 Task: Sort the products in the category "Pink Wine" by price (lowest first).
Action: Mouse moved to (873, 299)
Screenshot: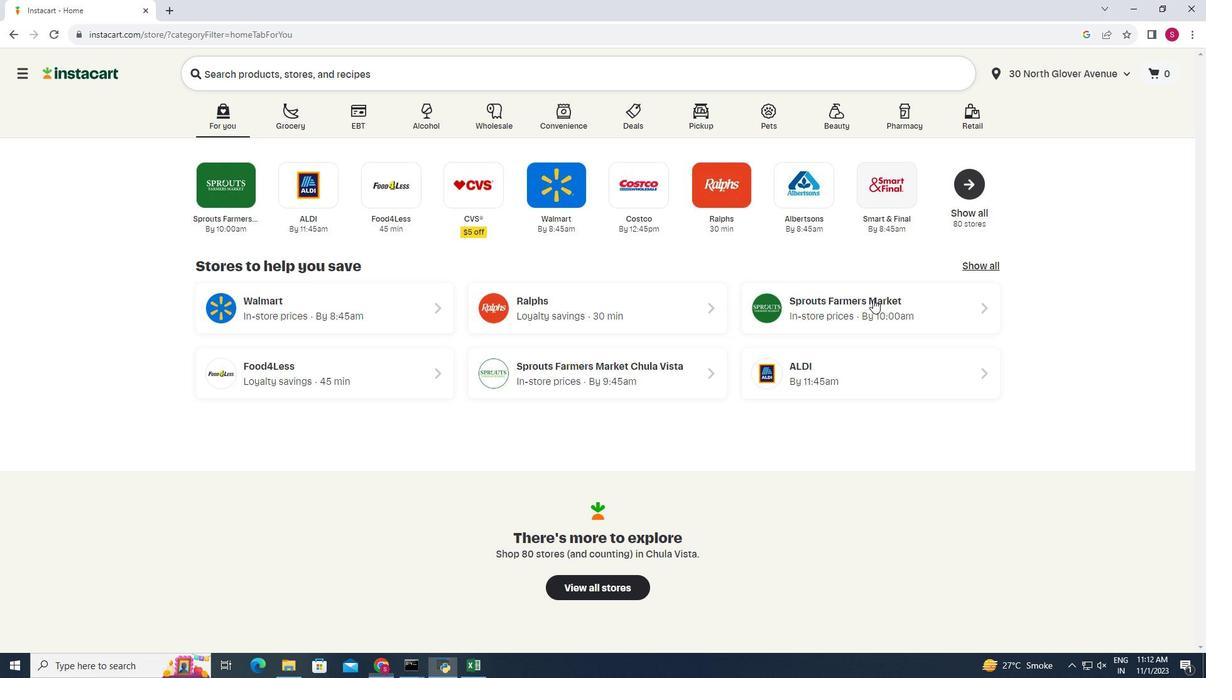 
Action: Mouse pressed left at (873, 299)
Screenshot: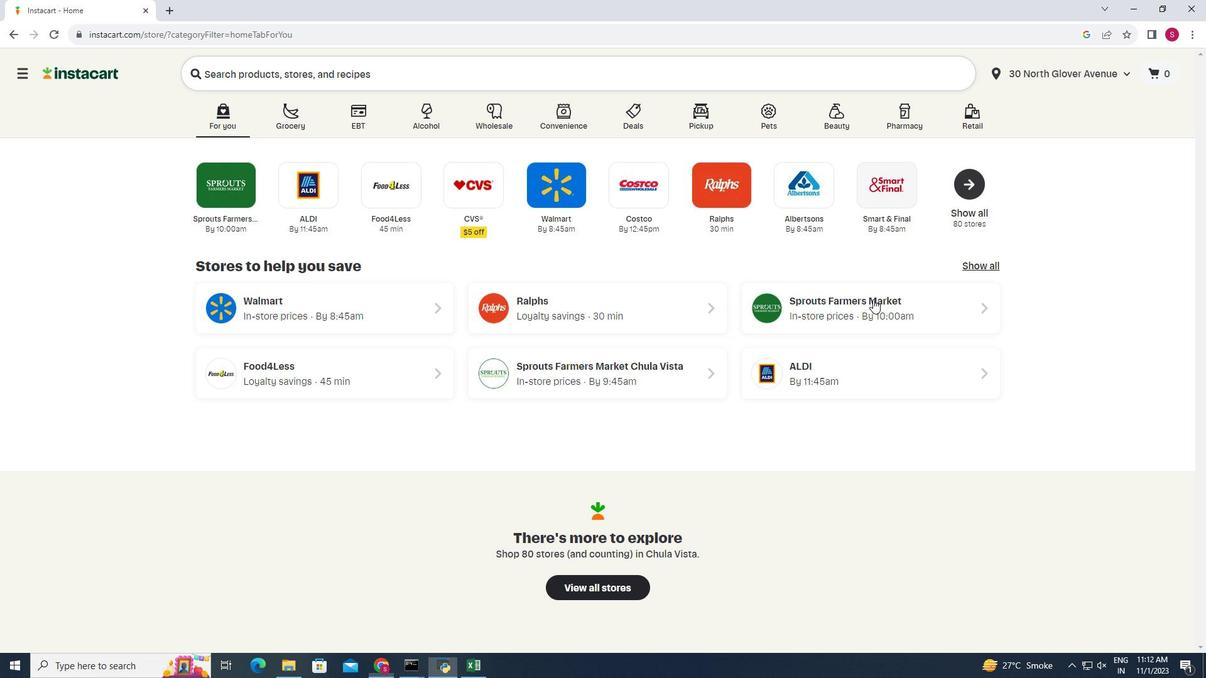 
Action: Mouse moved to (55, 603)
Screenshot: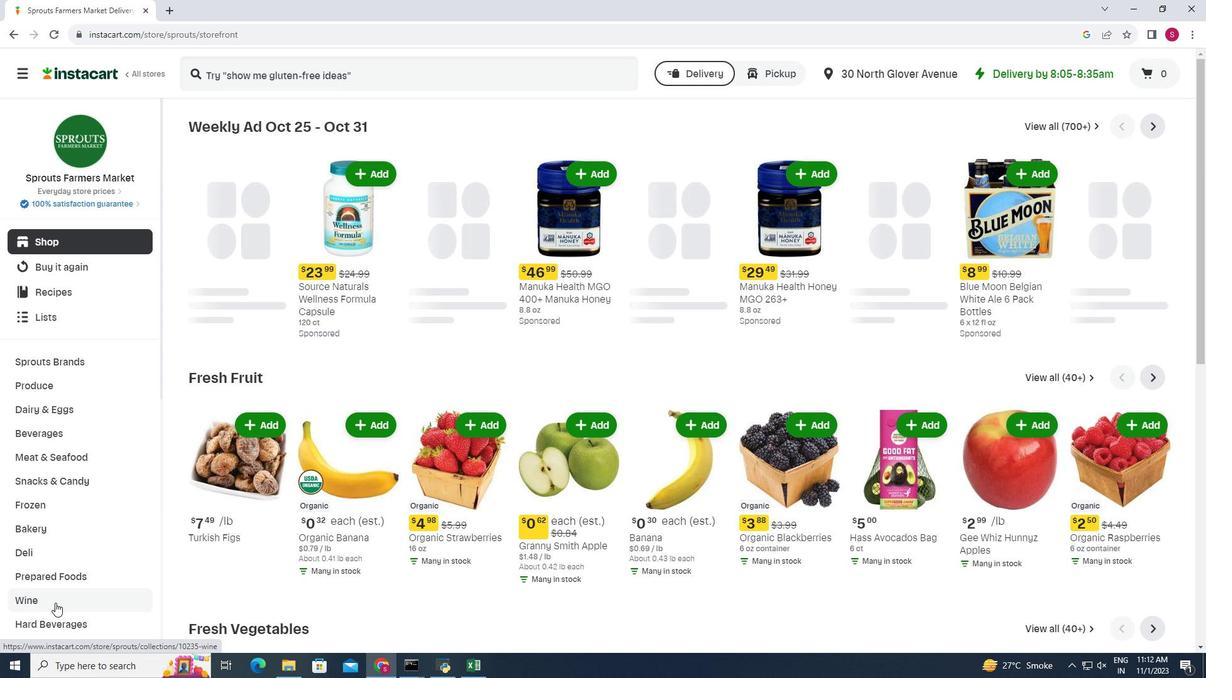 
Action: Mouse pressed left at (55, 603)
Screenshot: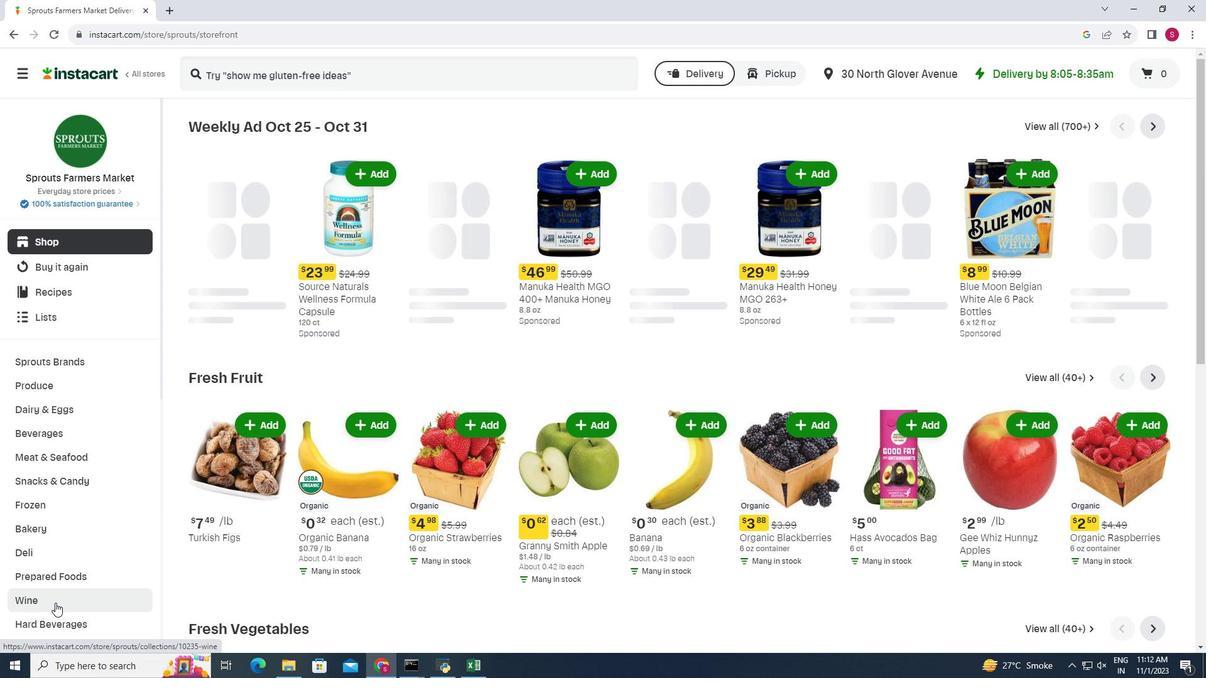 
Action: Mouse moved to (552, 154)
Screenshot: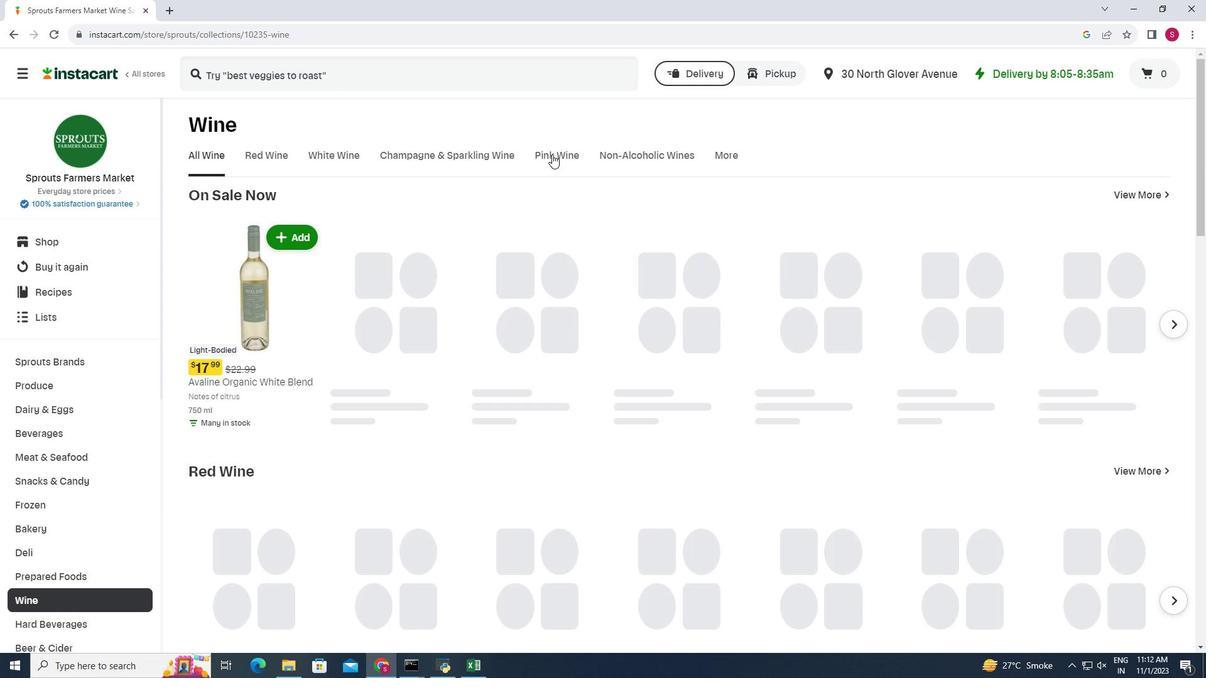 
Action: Mouse pressed left at (552, 154)
Screenshot: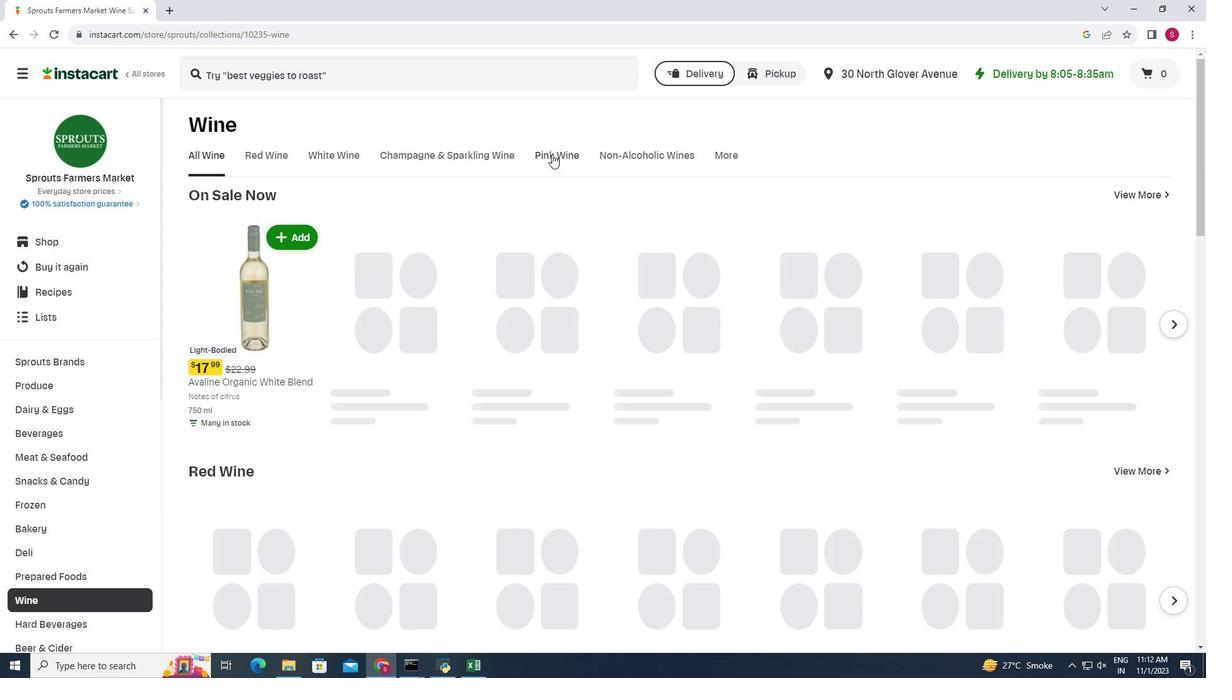 
Action: Mouse moved to (1161, 195)
Screenshot: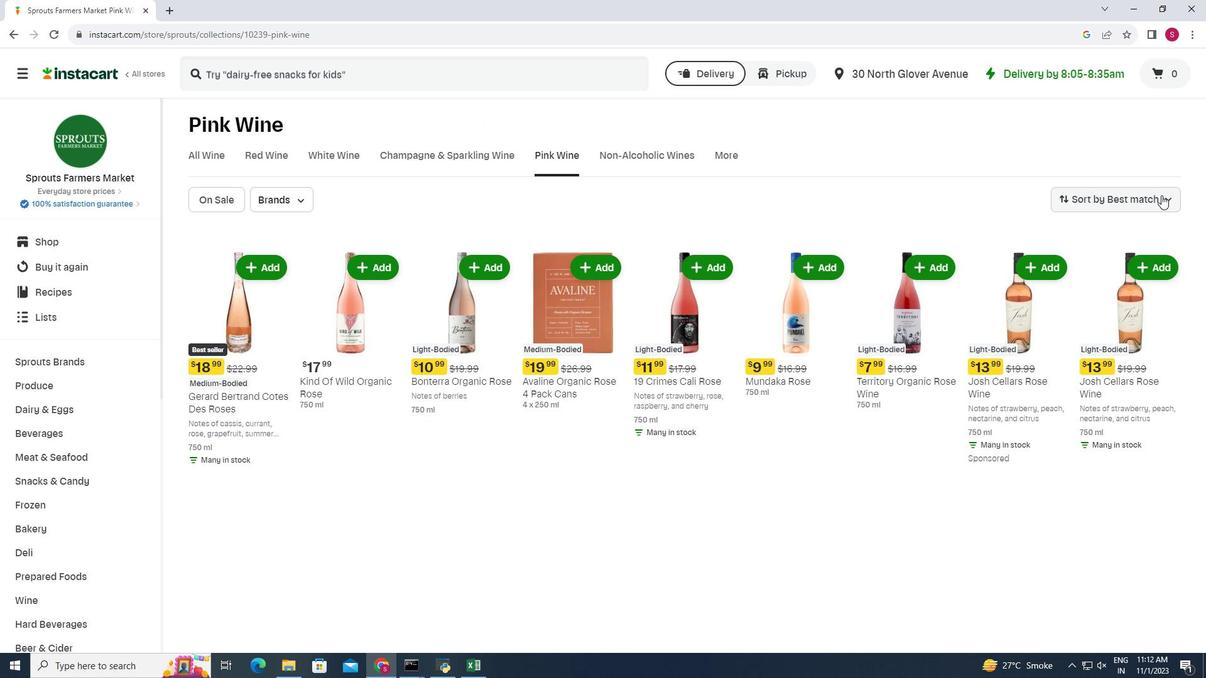 
Action: Mouse pressed left at (1161, 195)
Screenshot: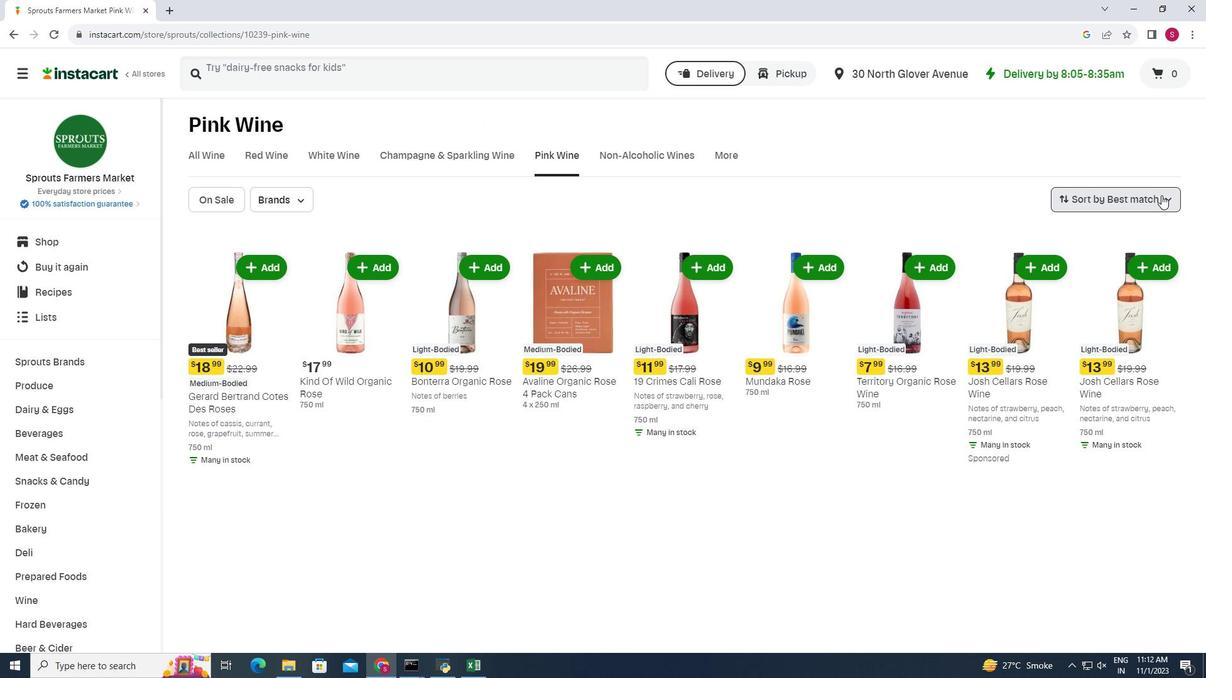 
Action: Mouse moved to (1141, 253)
Screenshot: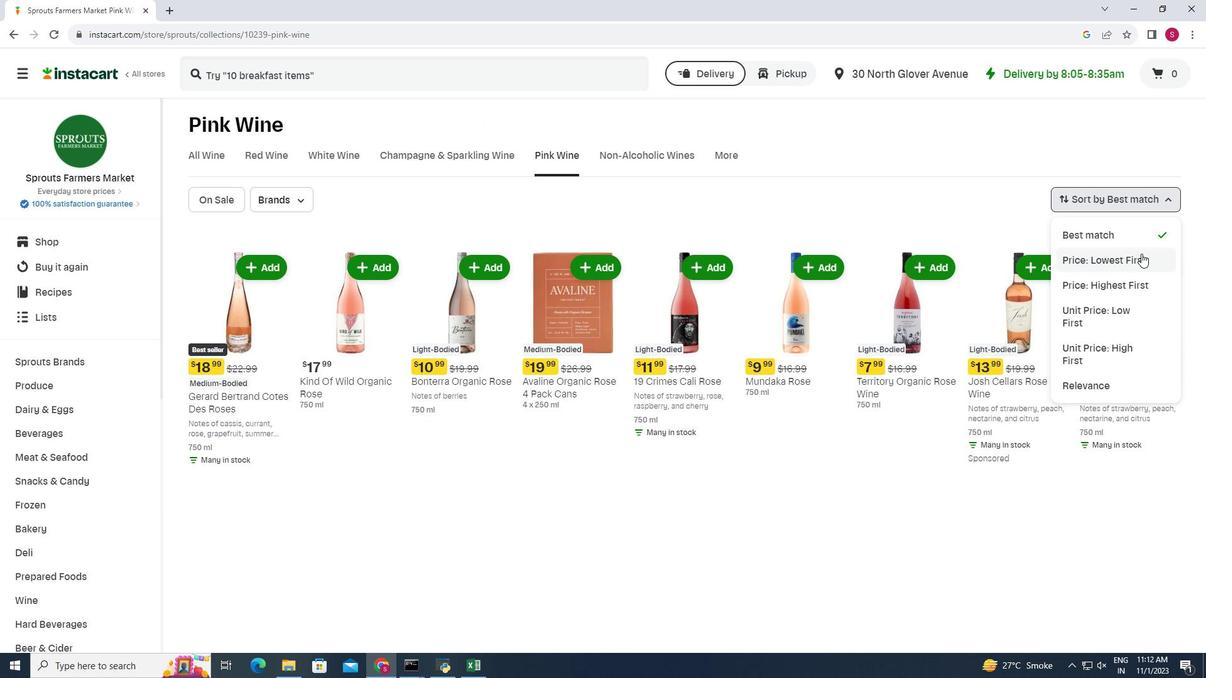 
Action: Mouse pressed left at (1141, 253)
Screenshot: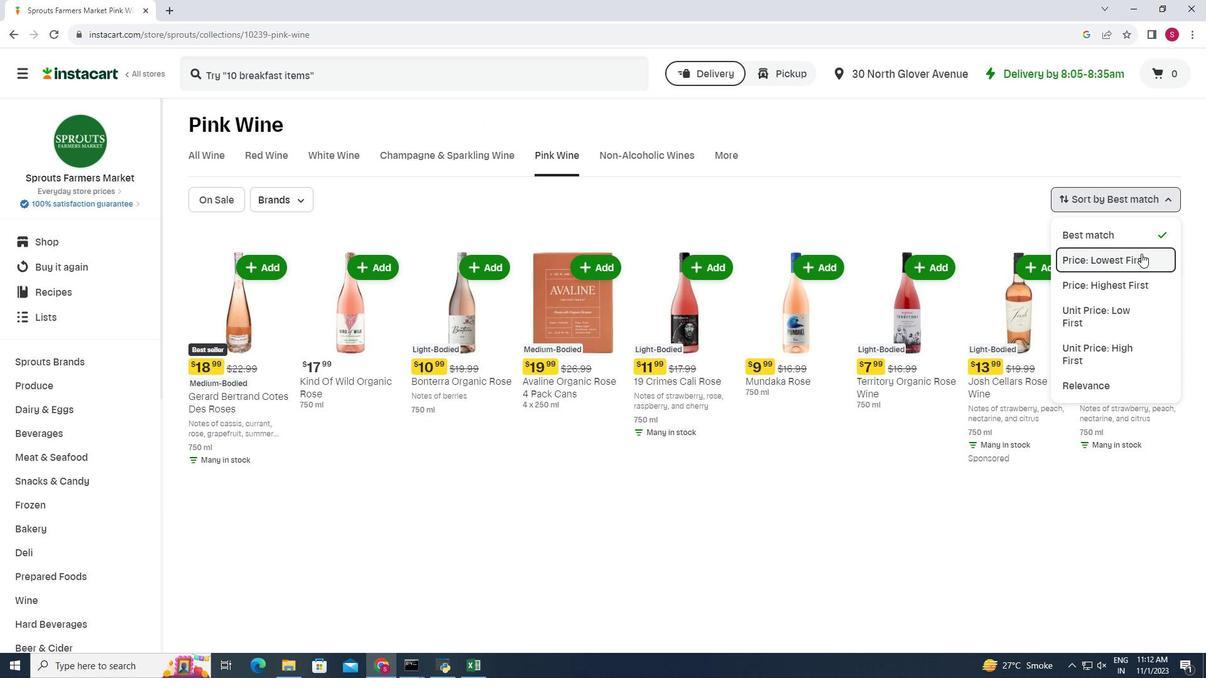 
Action: Mouse moved to (748, 219)
Screenshot: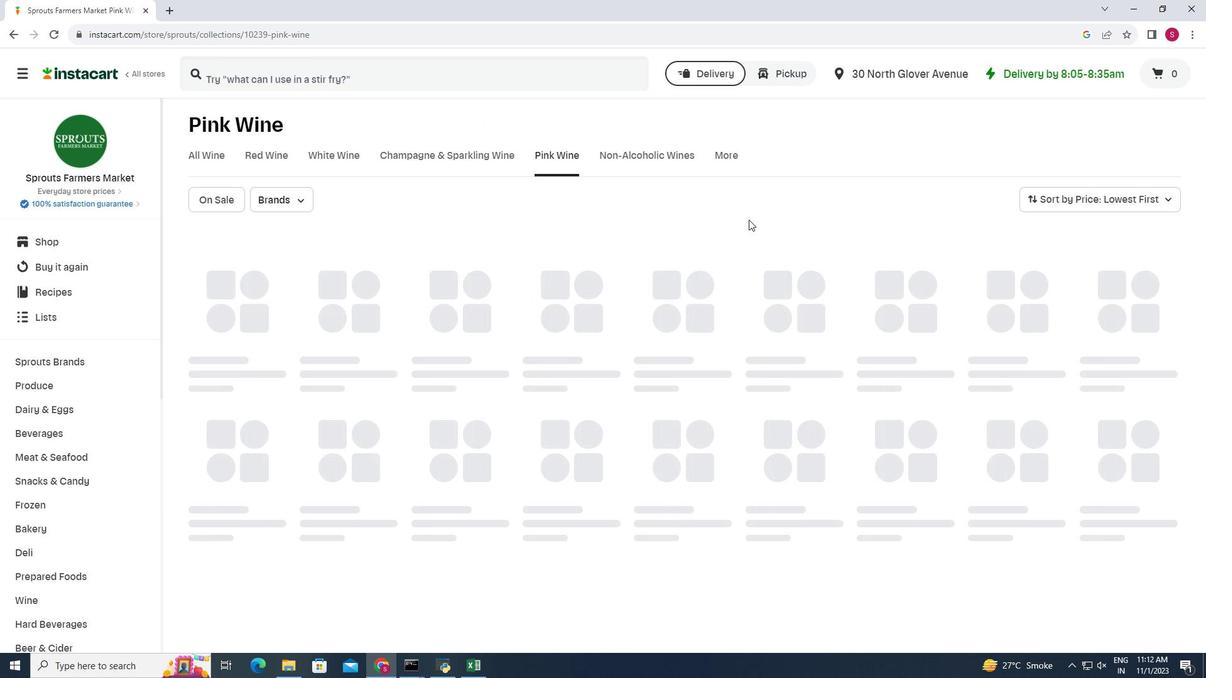 
Action: Mouse scrolled (748, 219) with delta (0, 0)
Screenshot: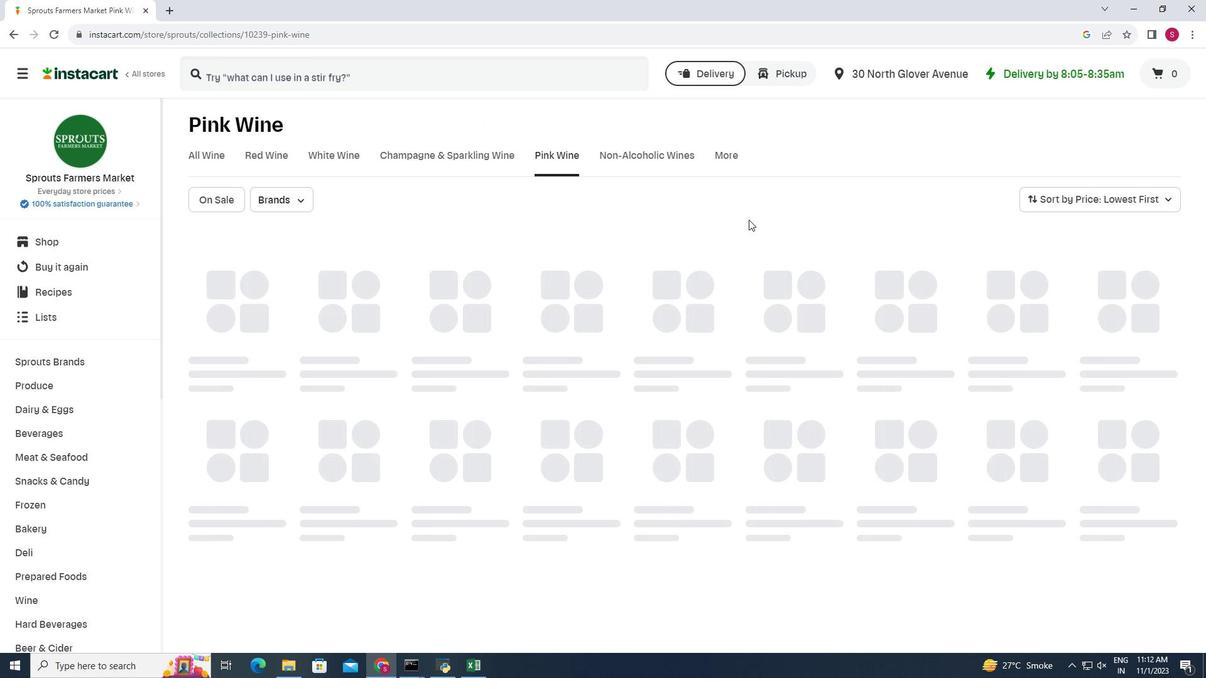 
Action: Mouse scrolled (748, 219) with delta (0, 0)
Screenshot: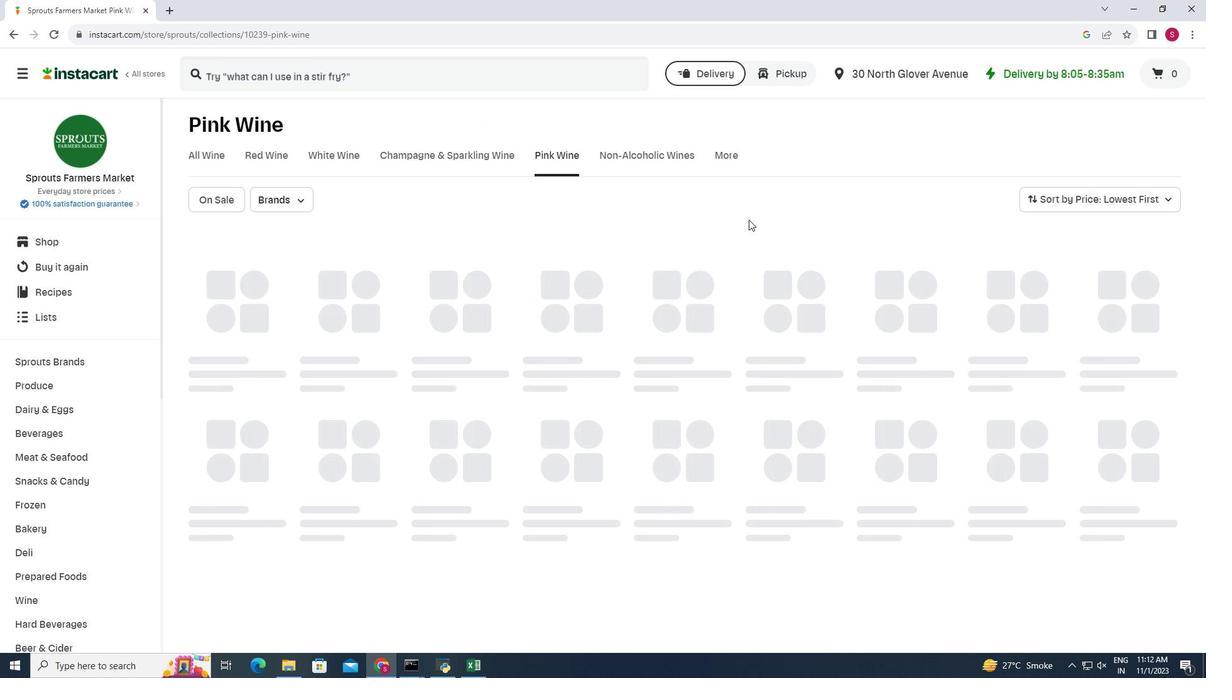 
Action: Mouse scrolled (748, 219) with delta (0, 0)
Screenshot: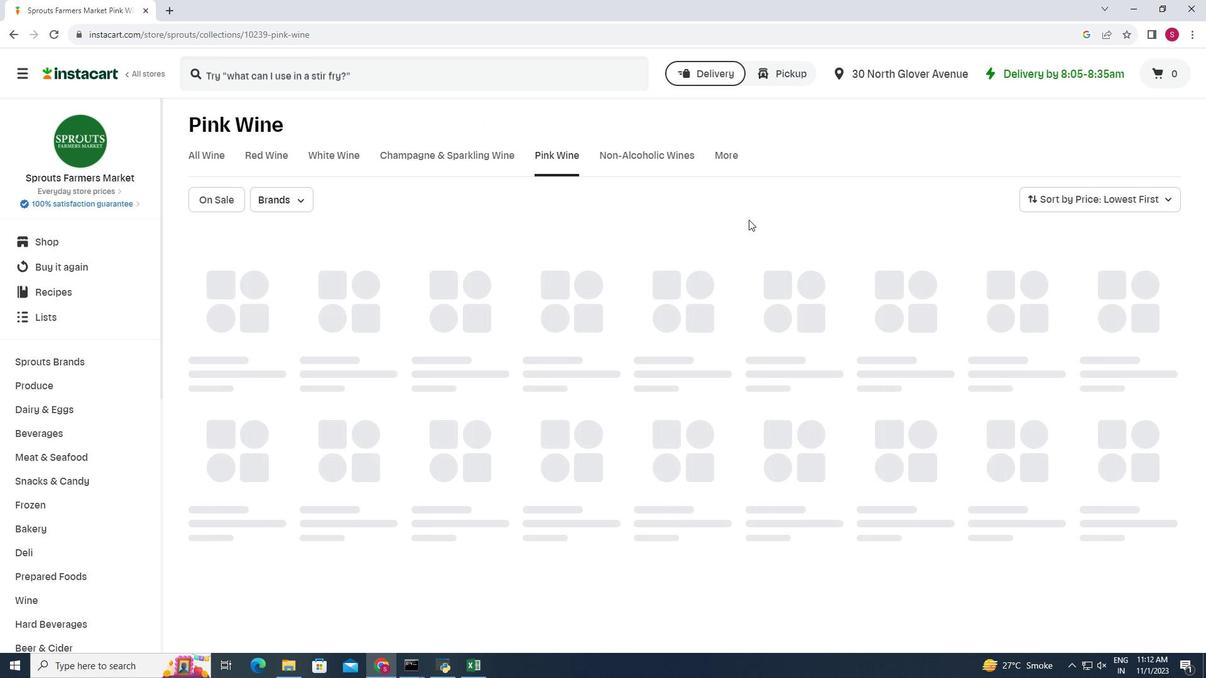 
Action: Mouse scrolled (748, 219) with delta (0, 0)
Screenshot: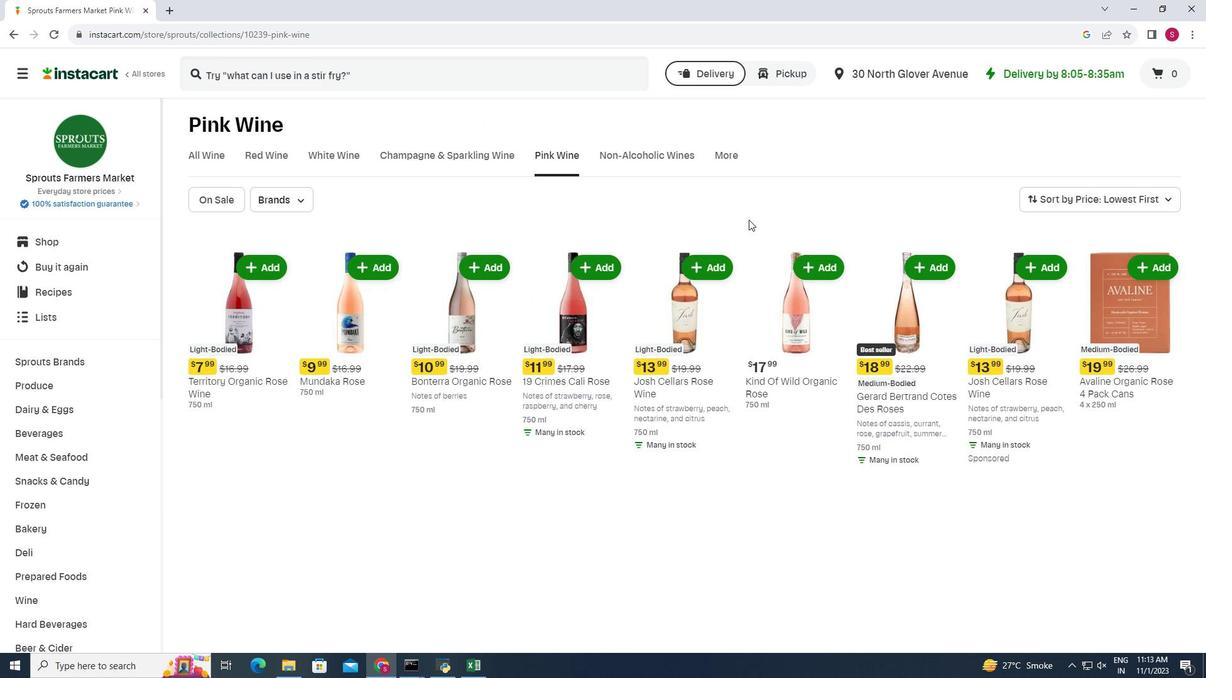 
